Task: Select the off option in the editor word wrap.
Action: Mouse moved to (18, 646)
Screenshot: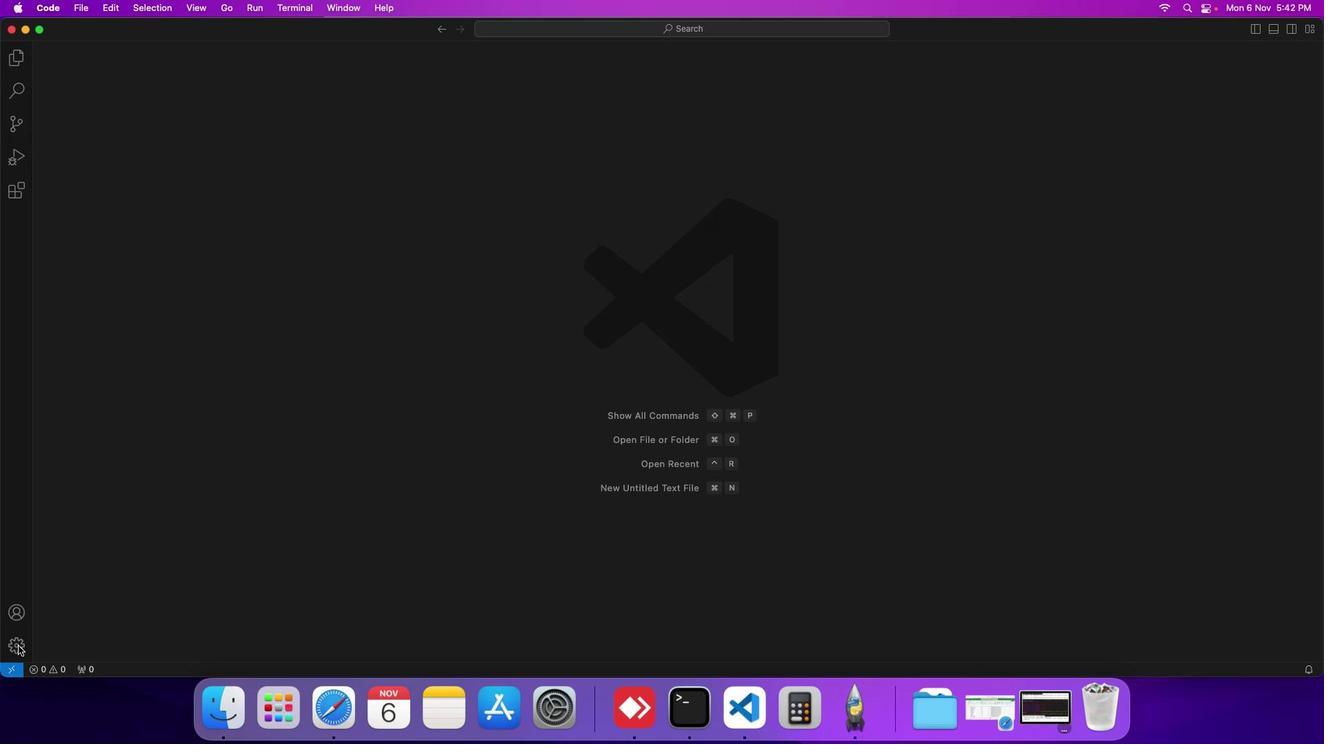 
Action: Mouse pressed left at (18, 646)
Screenshot: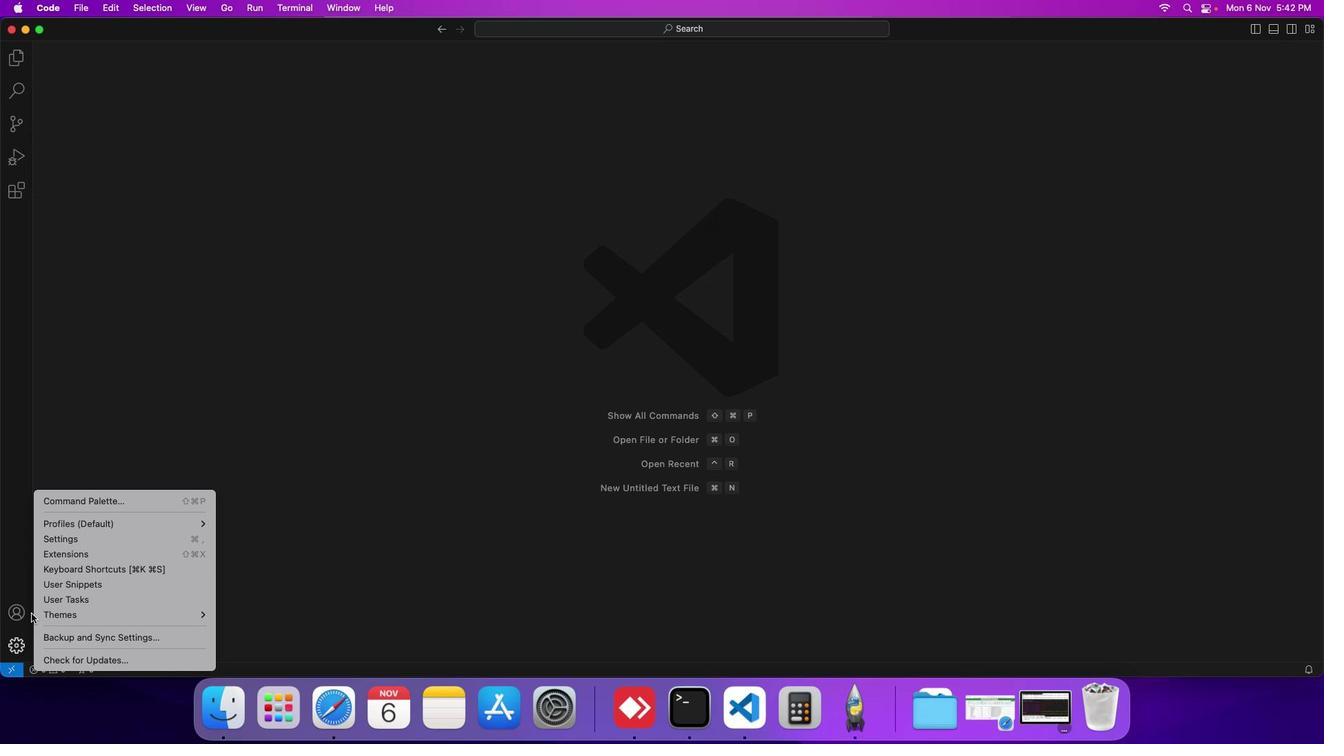 
Action: Mouse moved to (64, 544)
Screenshot: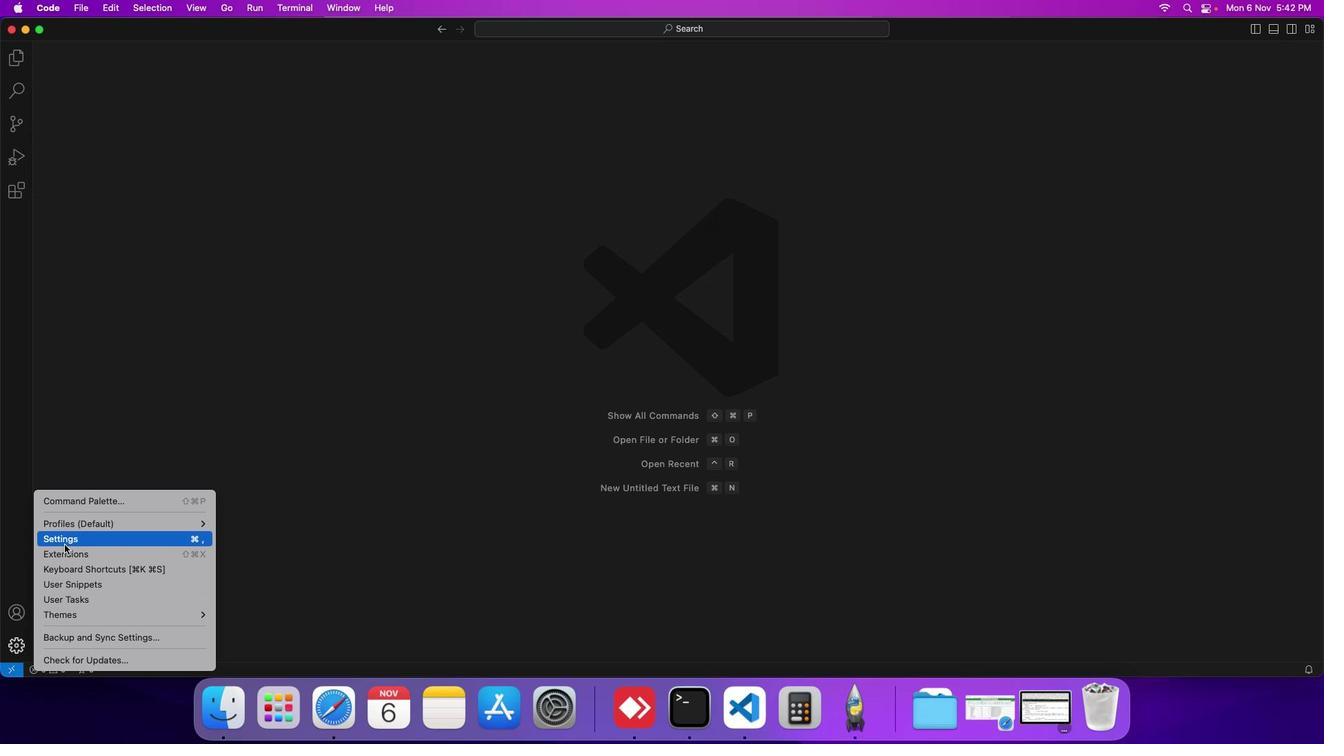 
Action: Mouse pressed left at (64, 544)
Screenshot: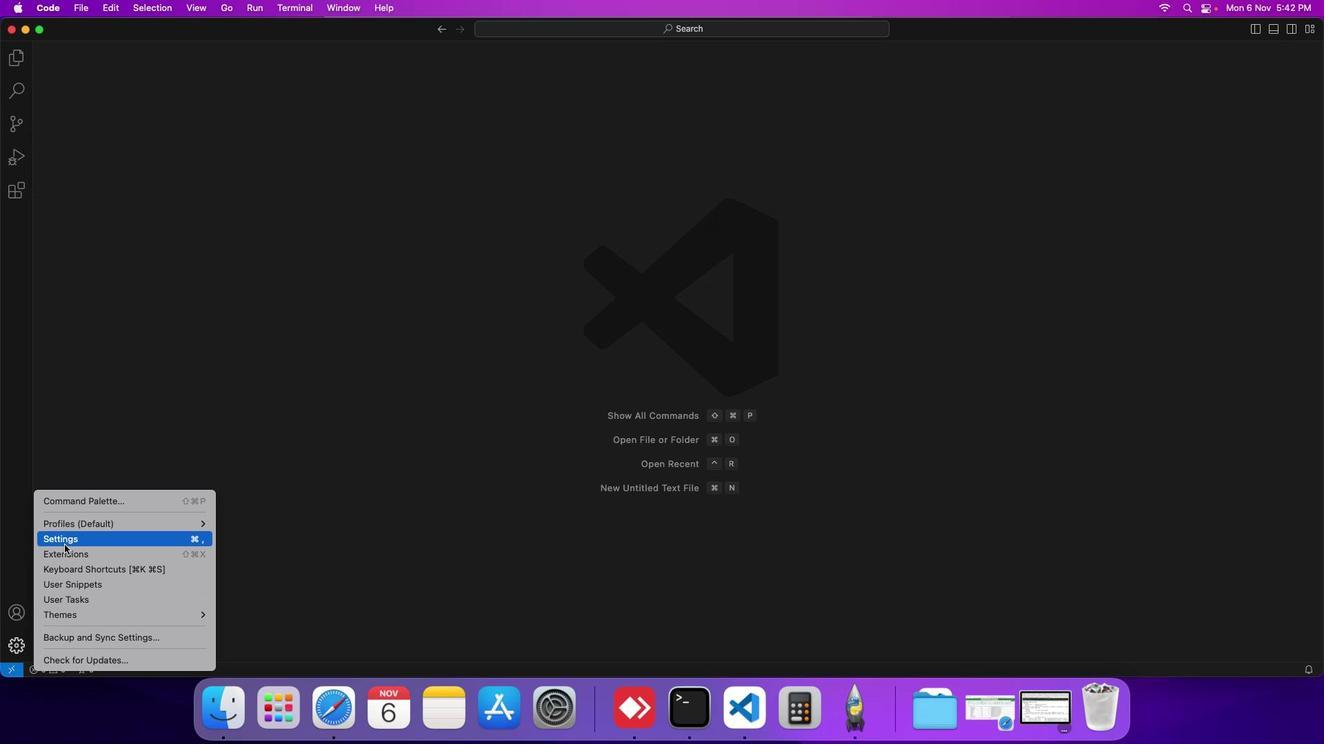 
Action: Mouse moved to (327, 203)
Screenshot: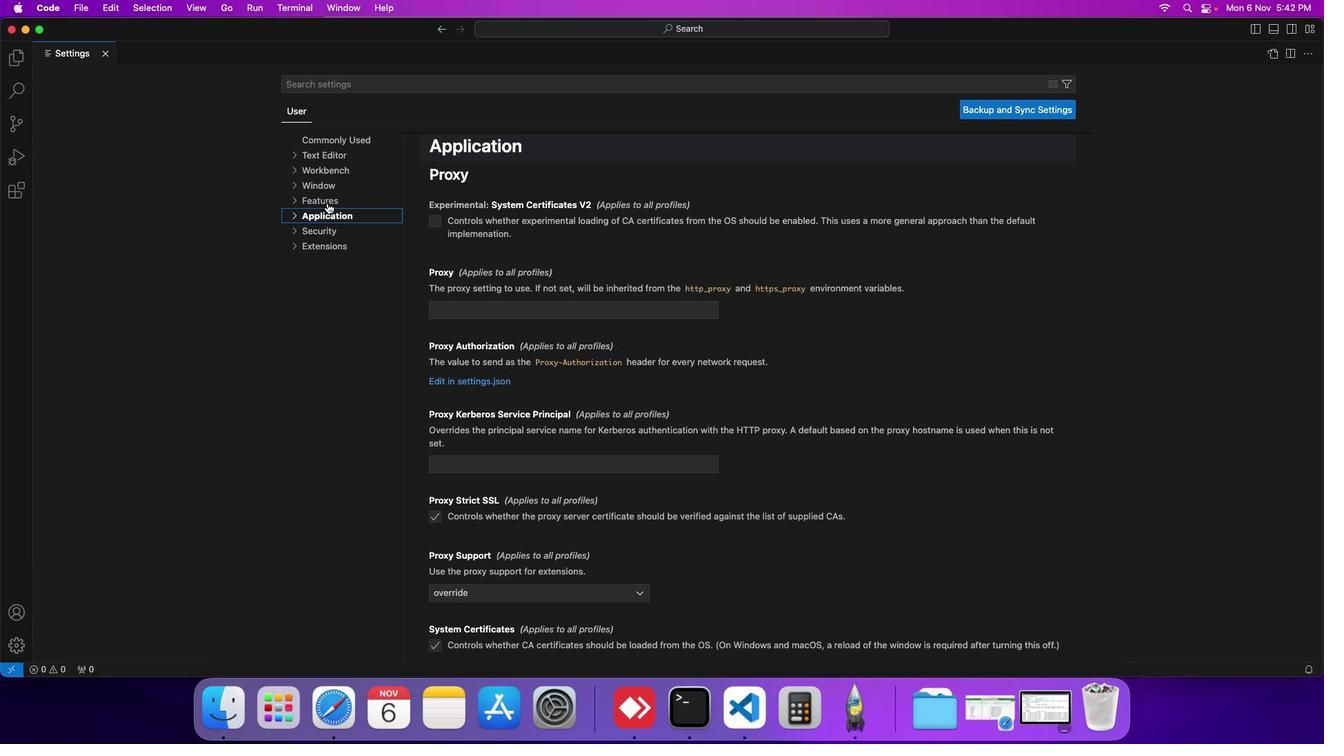 
Action: Mouse pressed left at (327, 203)
Screenshot: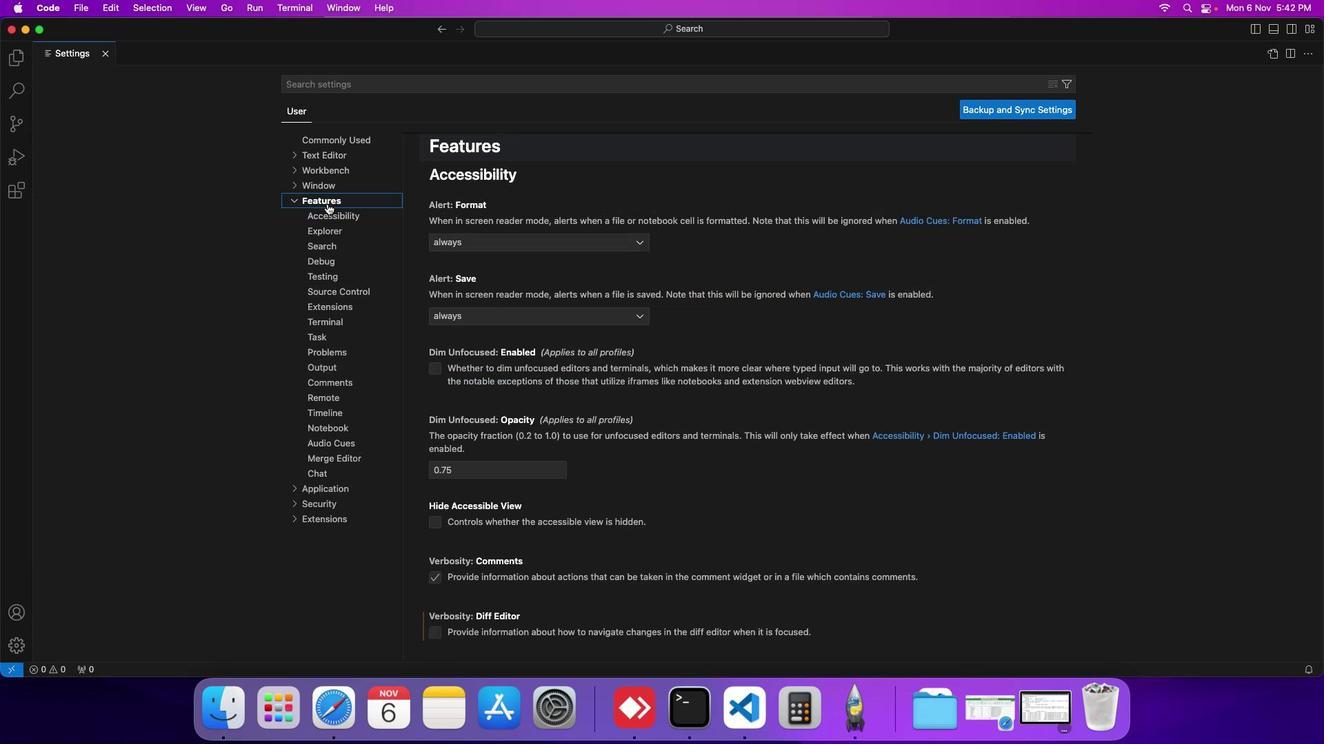 
Action: Mouse moved to (317, 470)
Screenshot: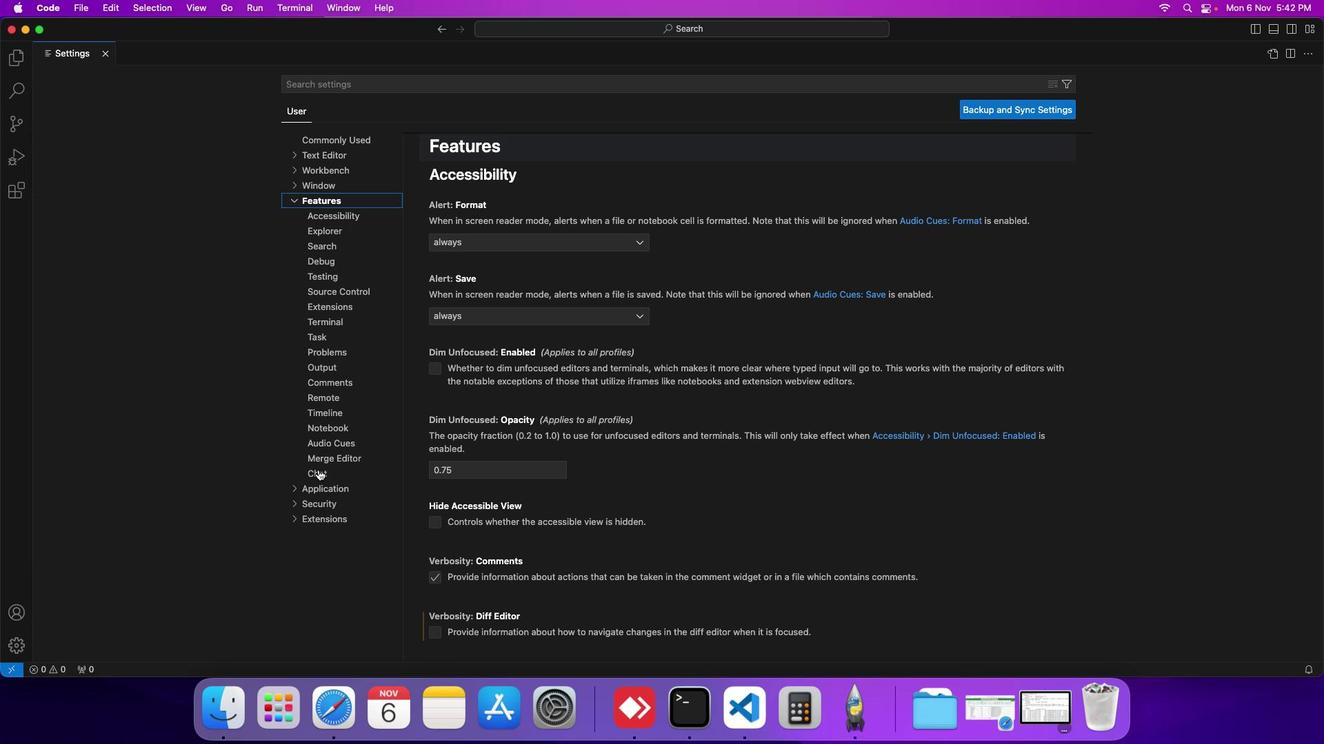
Action: Mouse pressed left at (317, 470)
Screenshot: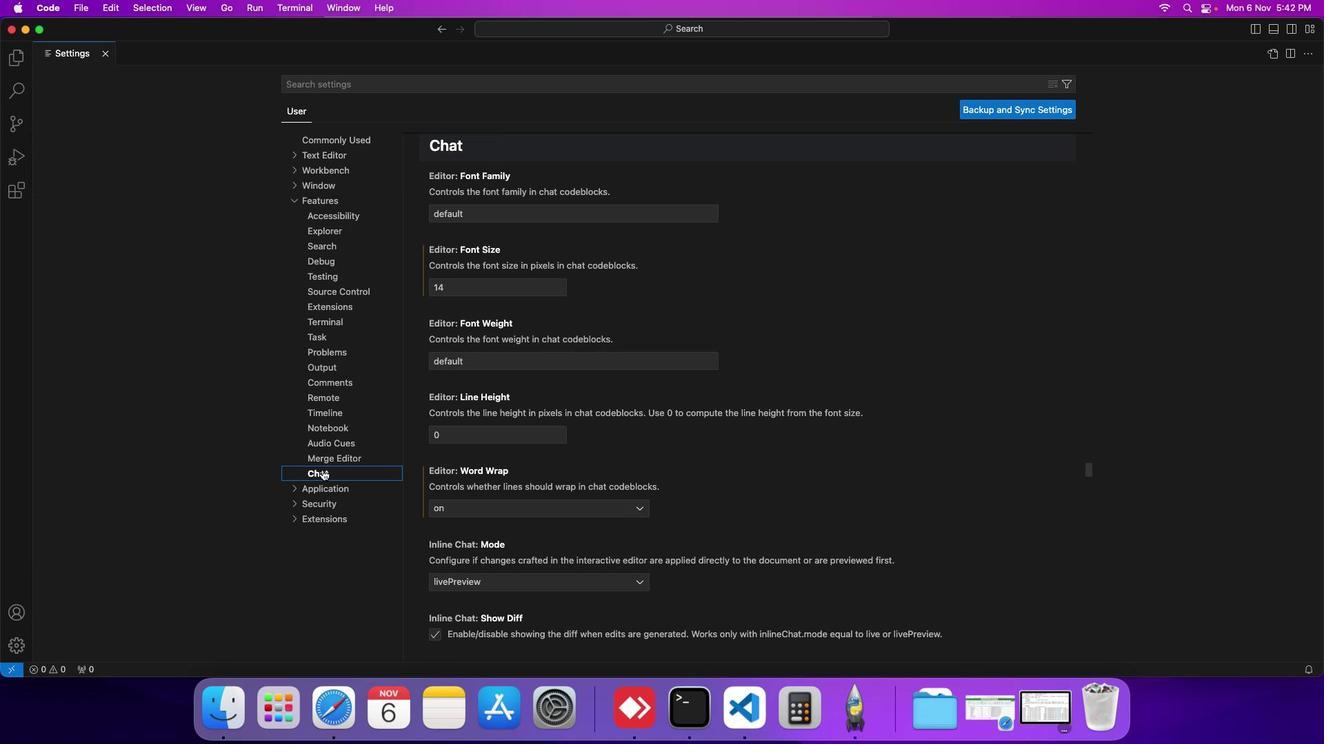 
Action: Mouse moved to (505, 497)
Screenshot: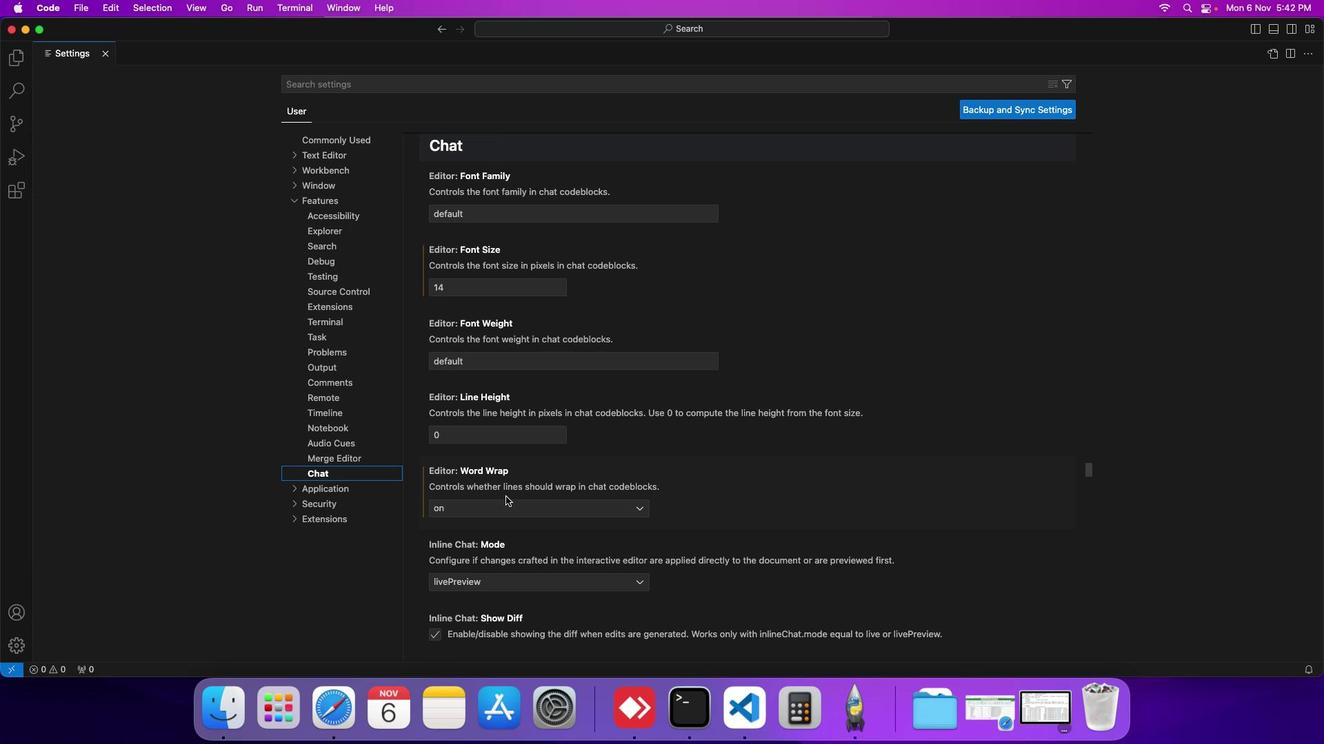 
Action: Mouse scrolled (505, 497) with delta (0, 0)
Screenshot: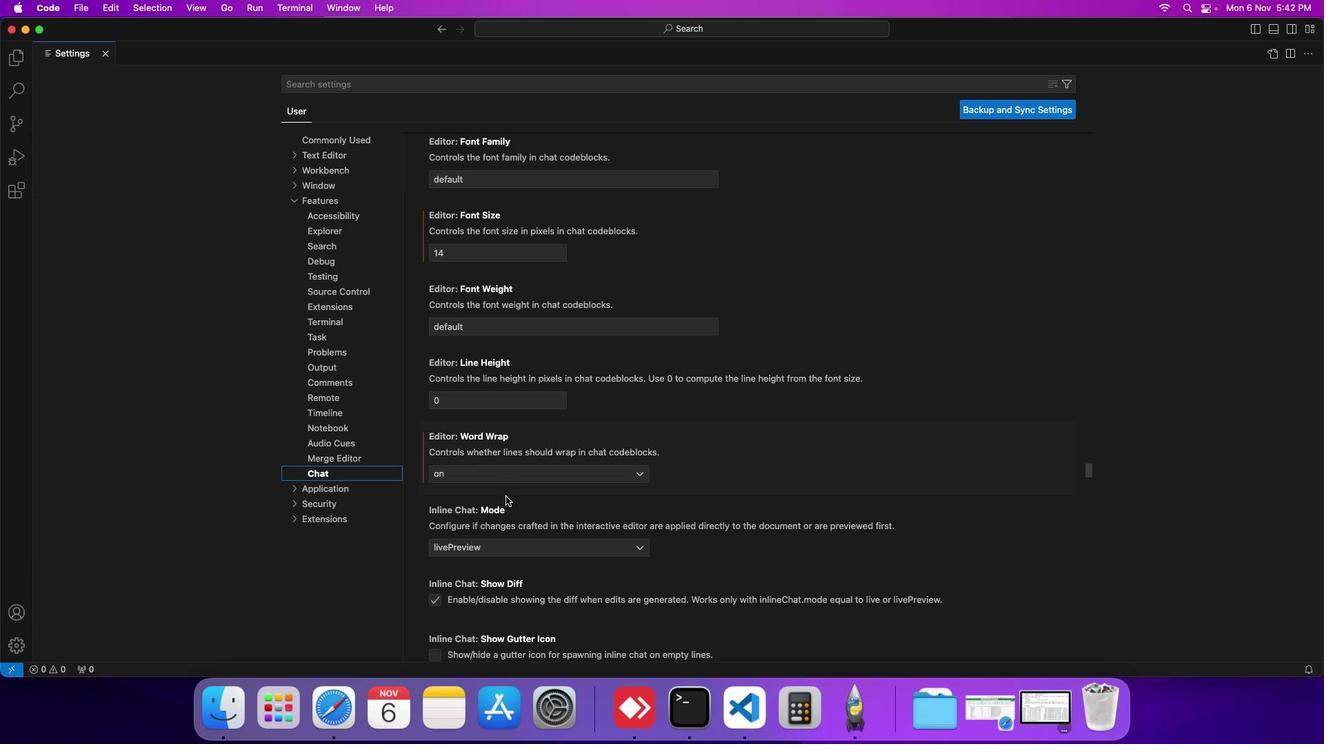 
Action: Mouse moved to (494, 402)
Screenshot: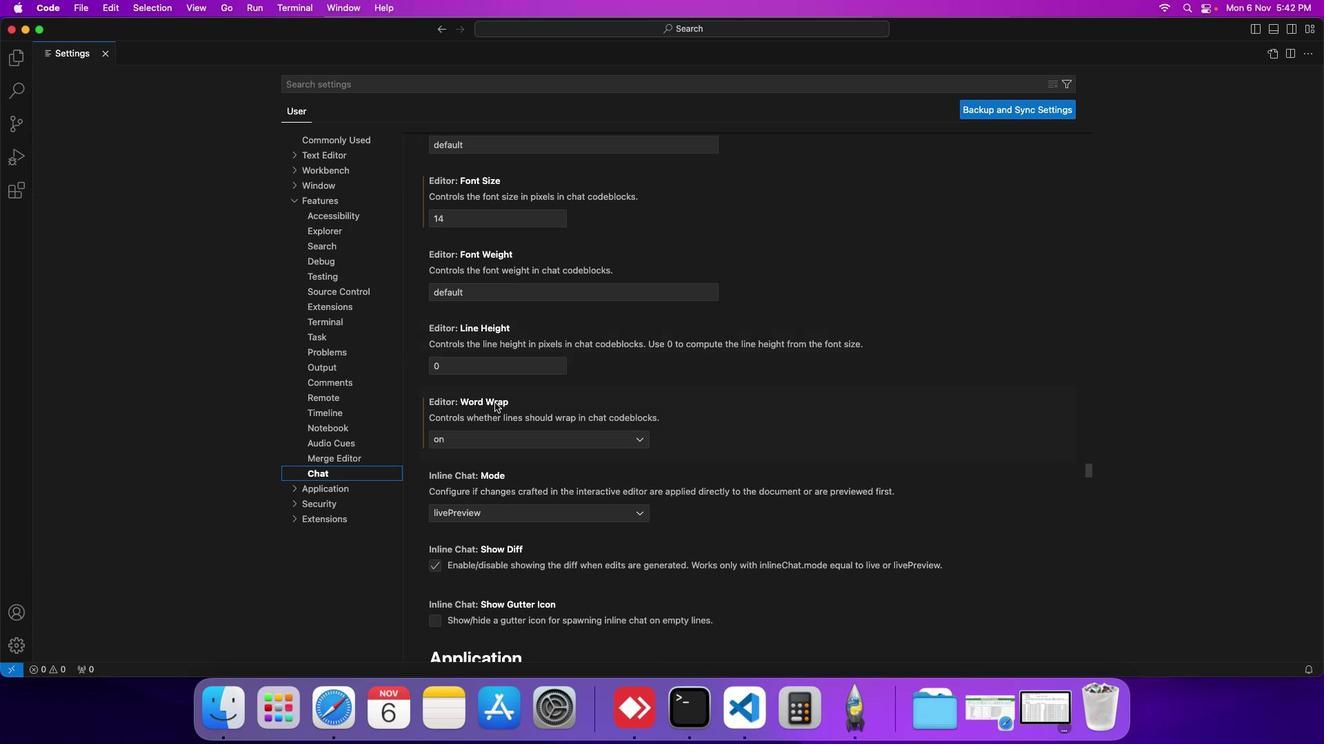 
Action: Mouse scrolled (494, 402) with delta (0, 0)
Screenshot: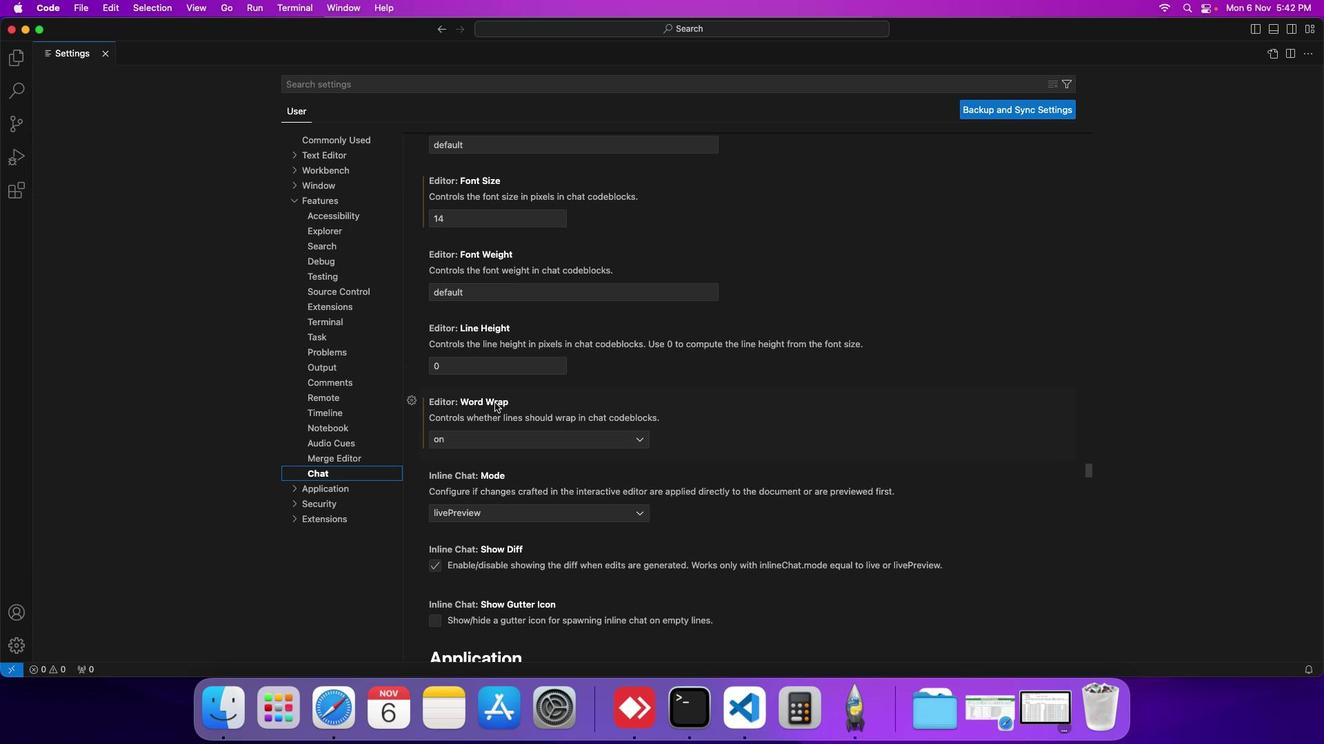 
Action: Mouse scrolled (494, 402) with delta (0, 0)
Screenshot: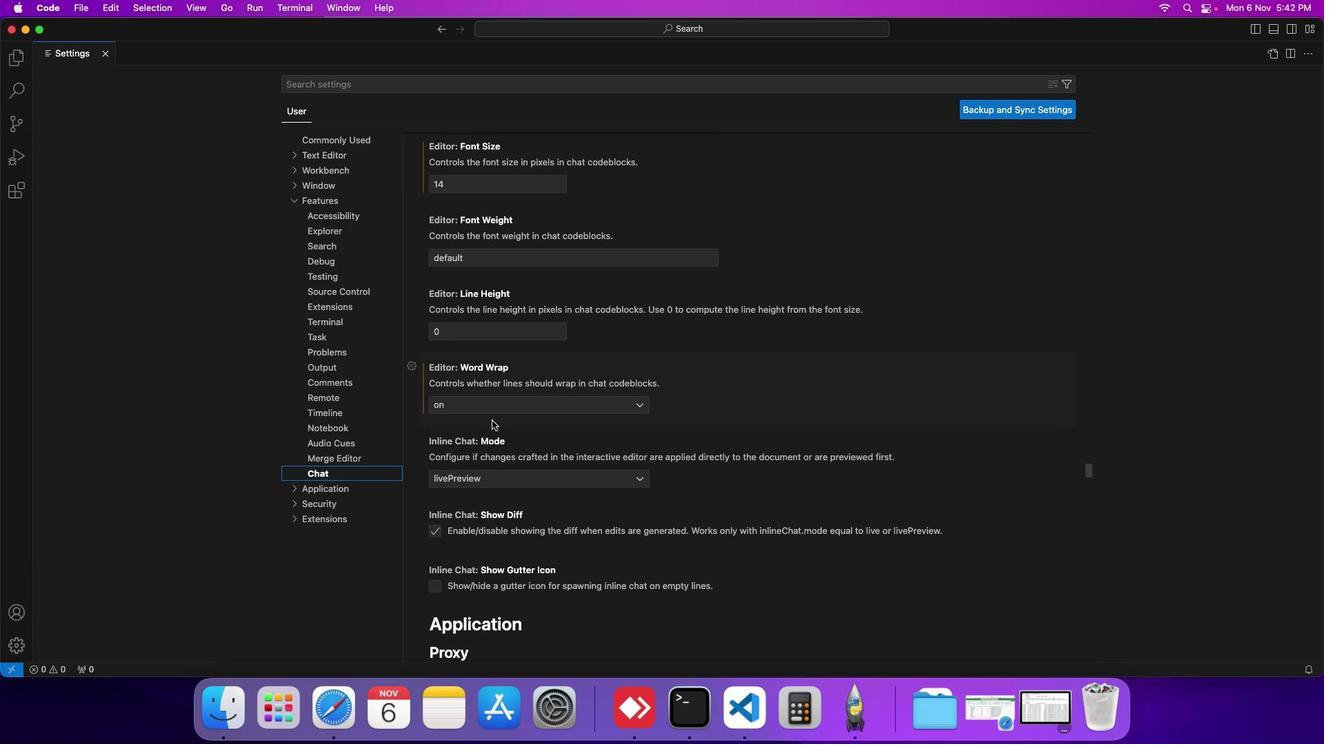 
Action: Mouse moved to (485, 408)
Screenshot: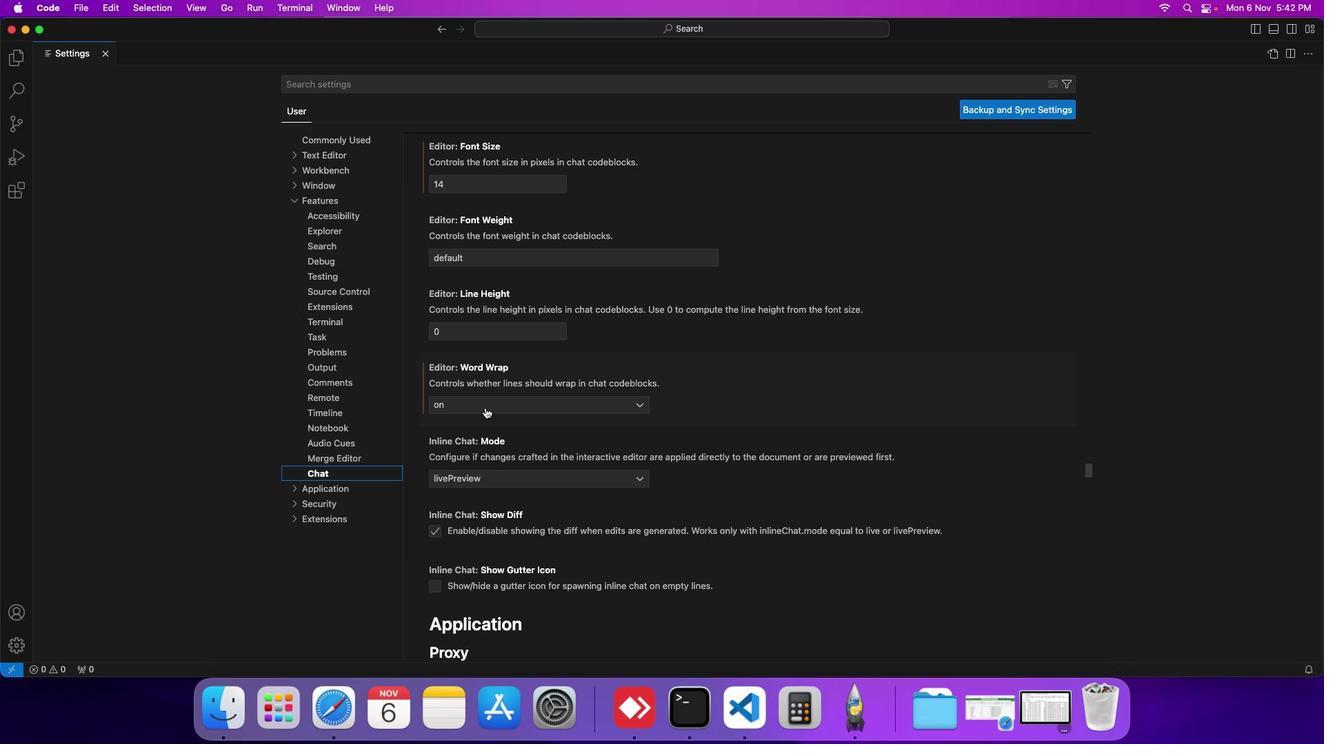 
Action: Mouse pressed left at (485, 408)
Screenshot: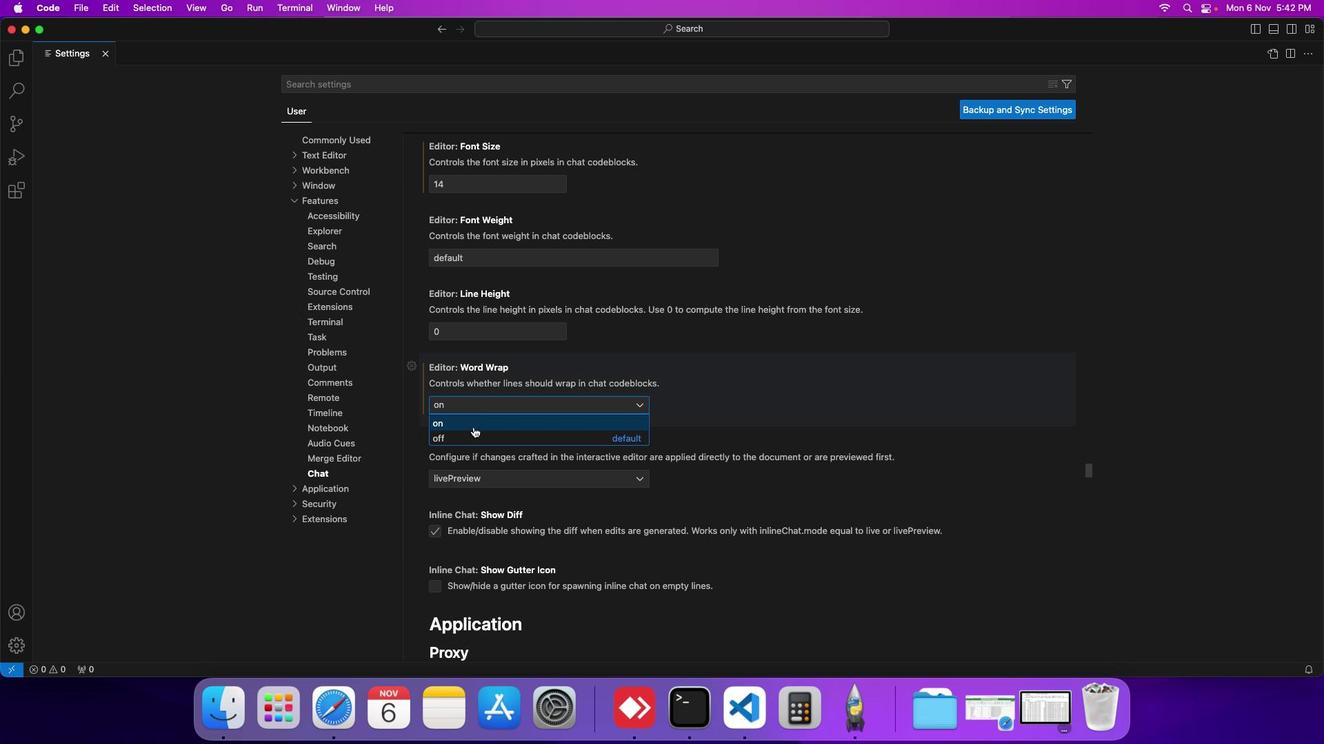 
Action: Mouse moved to (467, 432)
Screenshot: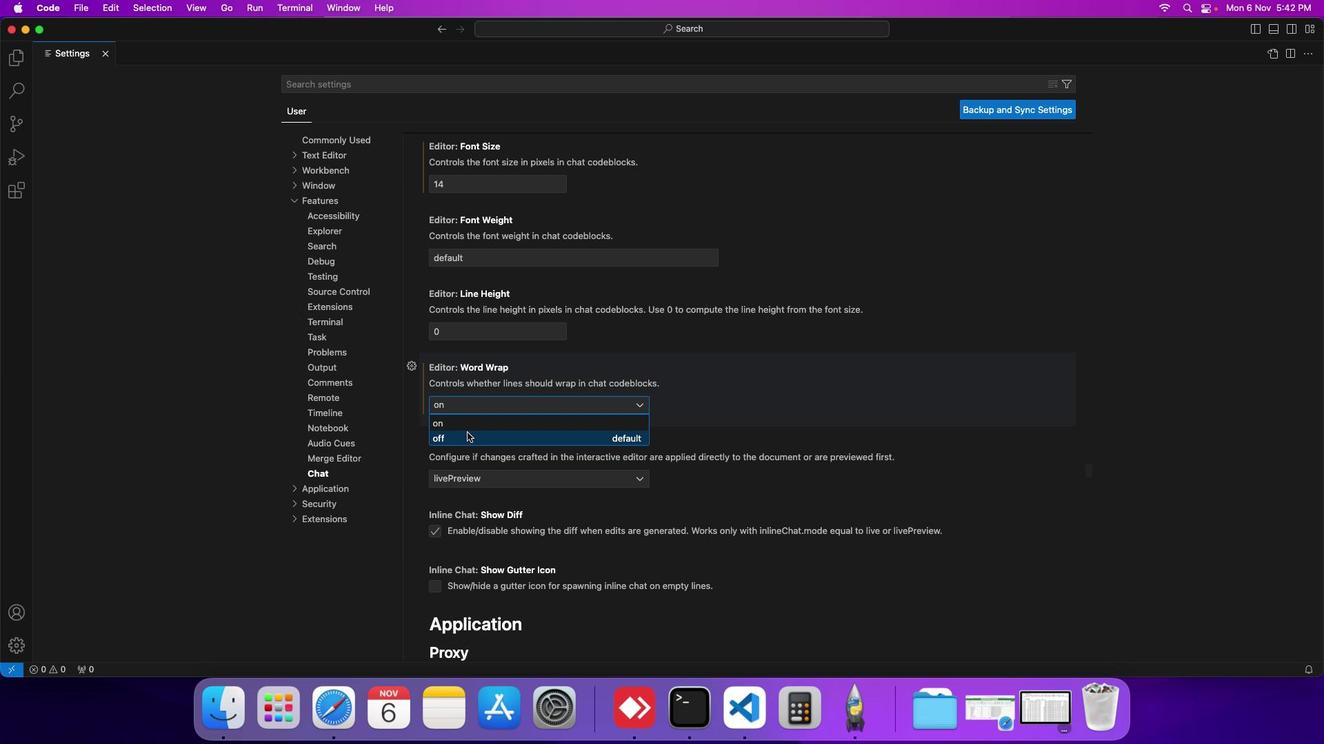 
Action: Mouse pressed left at (467, 432)
Screenshot: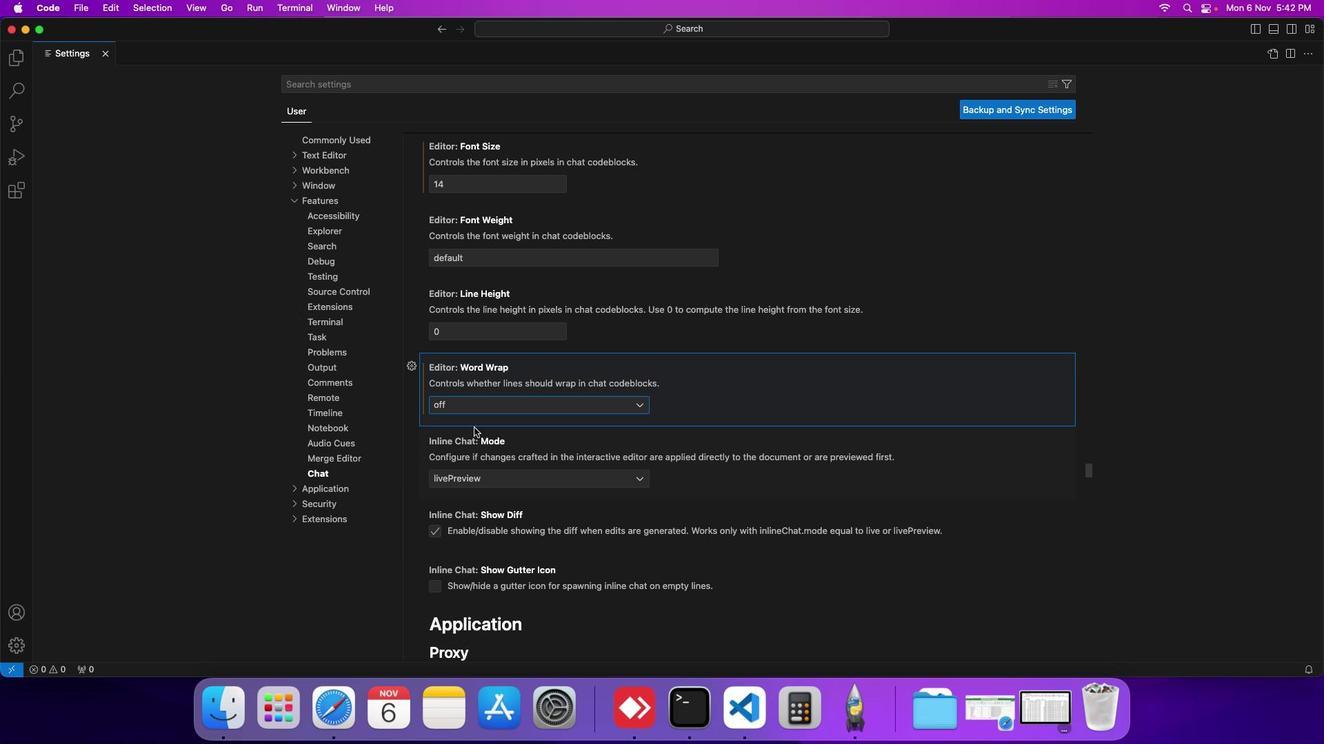 
Action: Mouse moved to (606, 429)
Screenshot: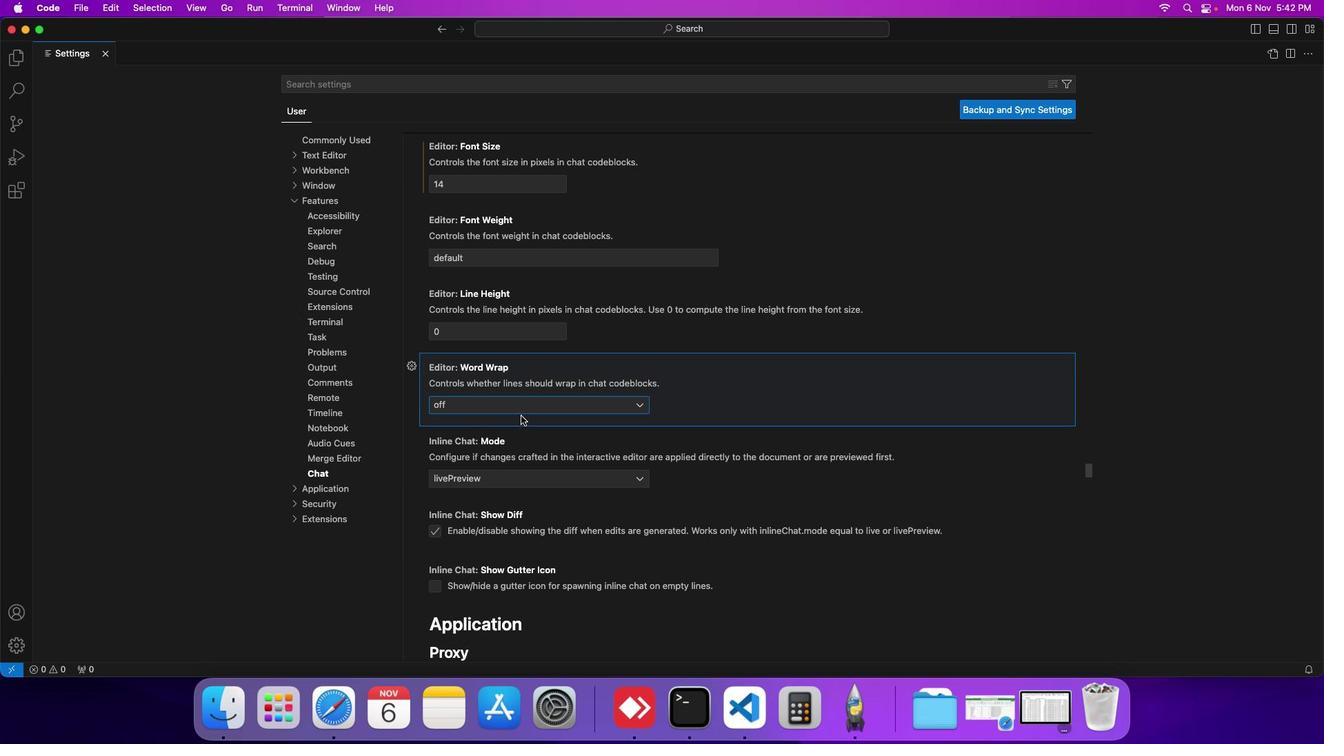 
